 Task: Add Naturtint Permanent Hair Color, 8A Ash Blonde to the cart.
Action: Mouse moved to (258, 134)
Screenshot: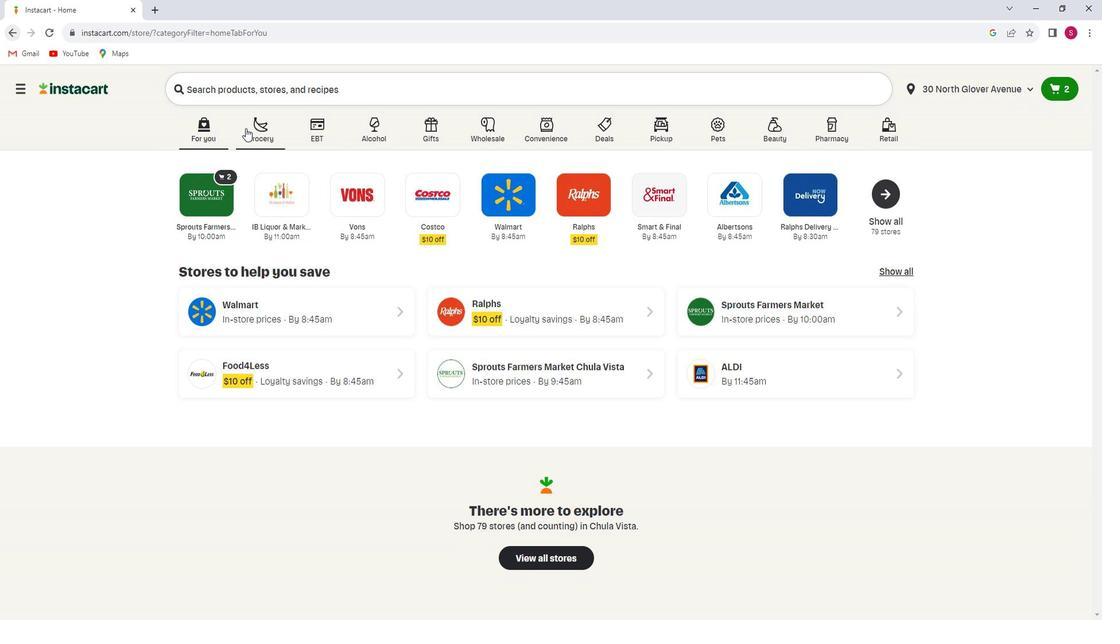 
Action: Mouse pressed left at (258, 134)
Screenshot: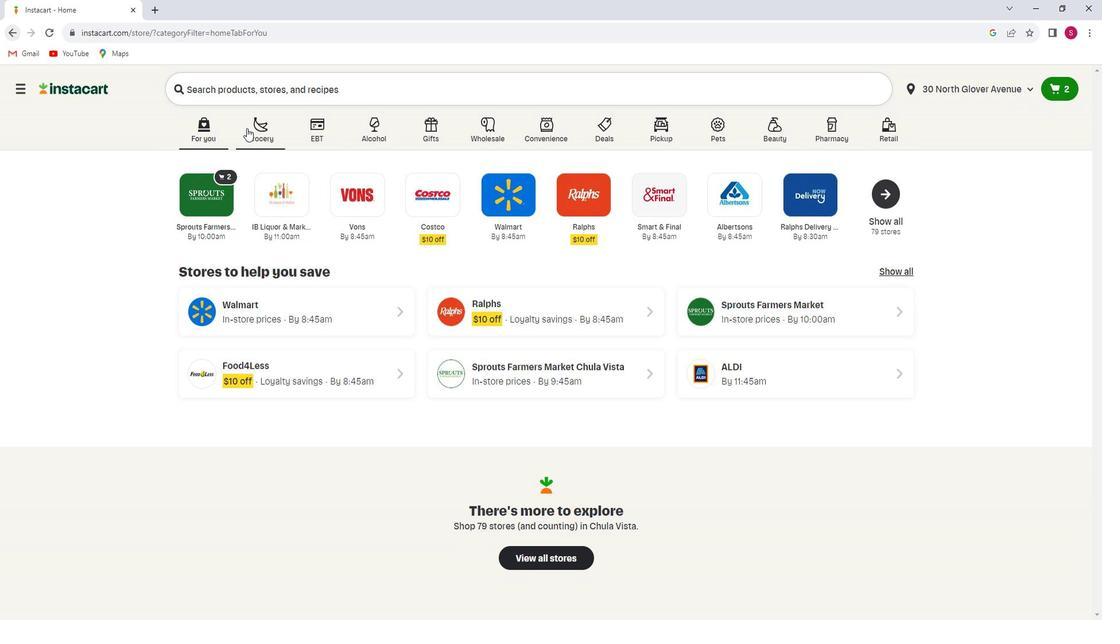 
Action: Mouse moved to (289, 342)
Screenshot: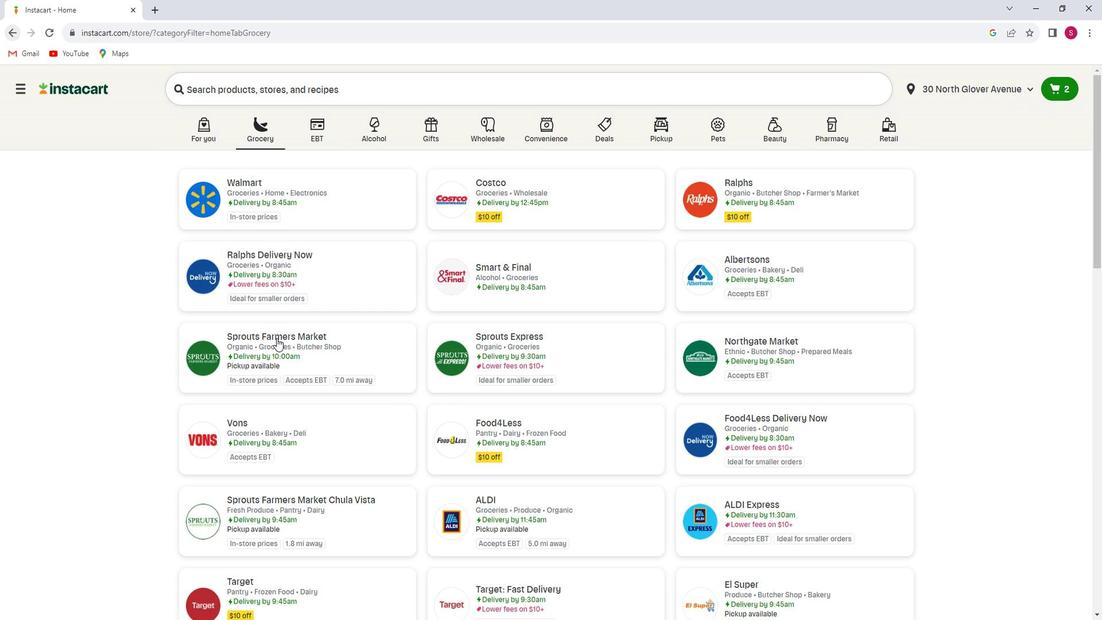 
Action: Mouse pressed left at (289, 342)
Screenshot: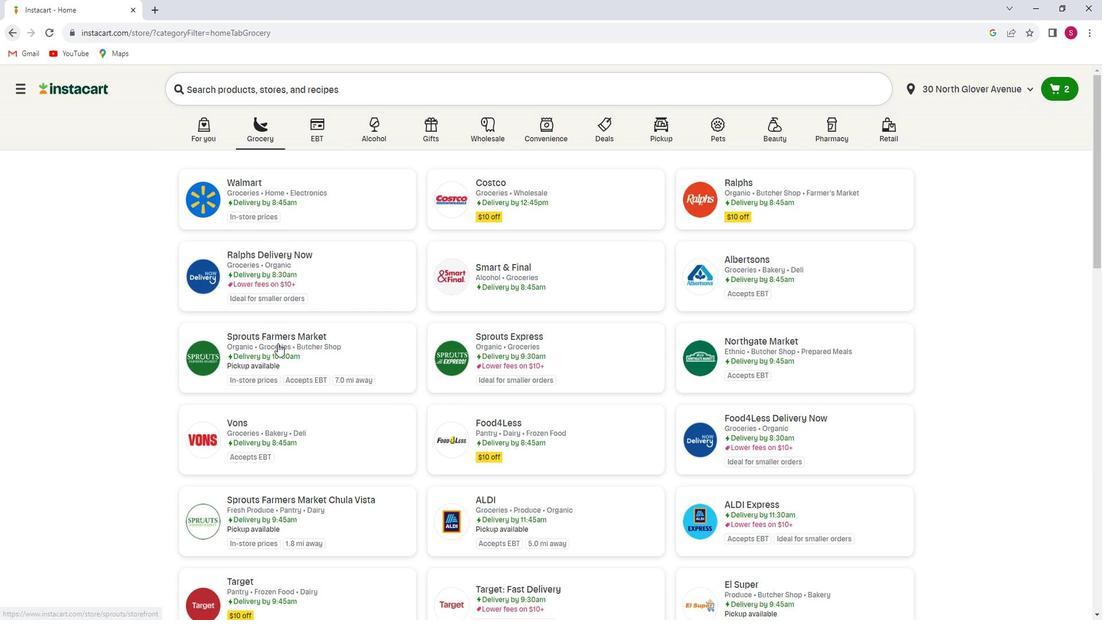 
Action: Mouse moved to (109, 379)
Screenshot: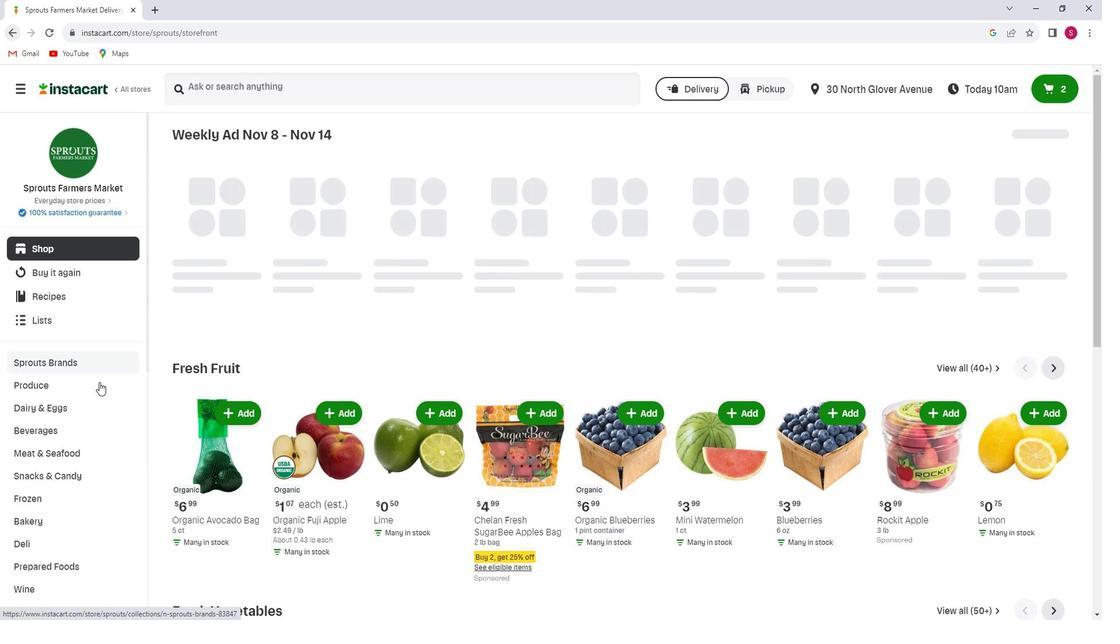 
Action: Mouse scrolled (109, 379) with delta (0, 0)
Screenshot: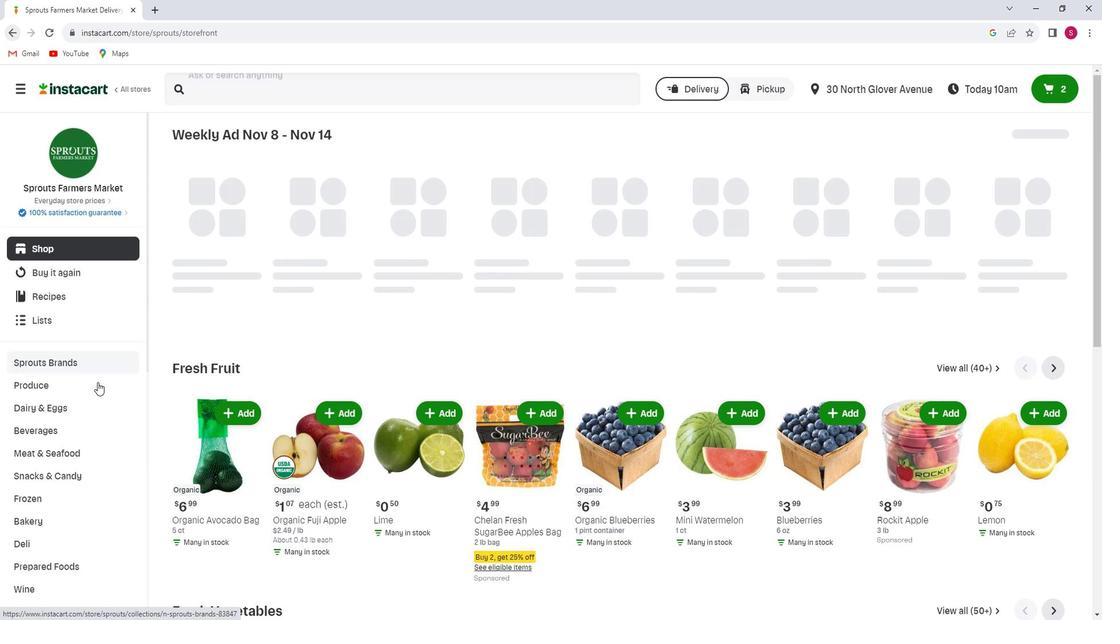 
Action: Mouse scrolled (109, 379) with delta (0, 0)
Screenshot: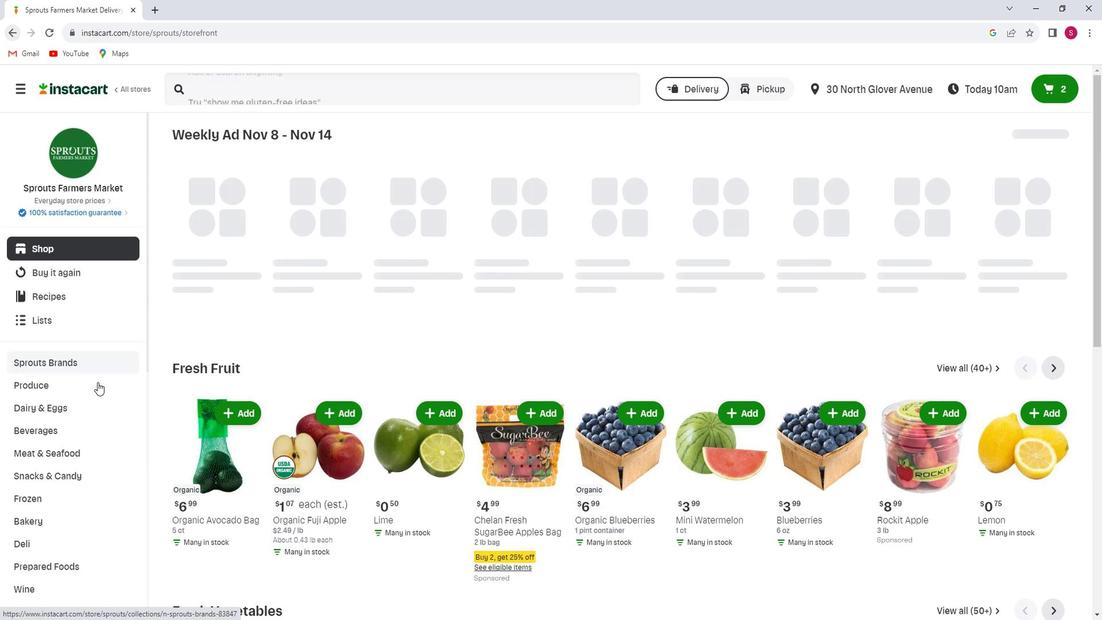 
Action: Mouse scrolled (109, 379) with delta (0, 0)
Screenshot: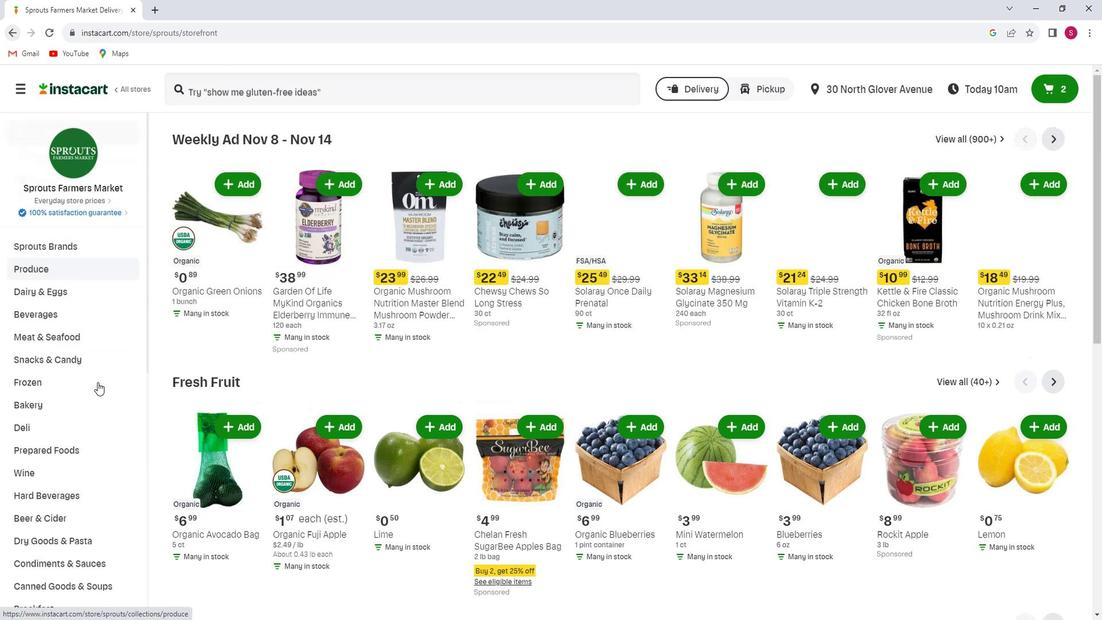 
Action: Mouse scrolled (109, 379) with delta (0, 0)
Screenshot: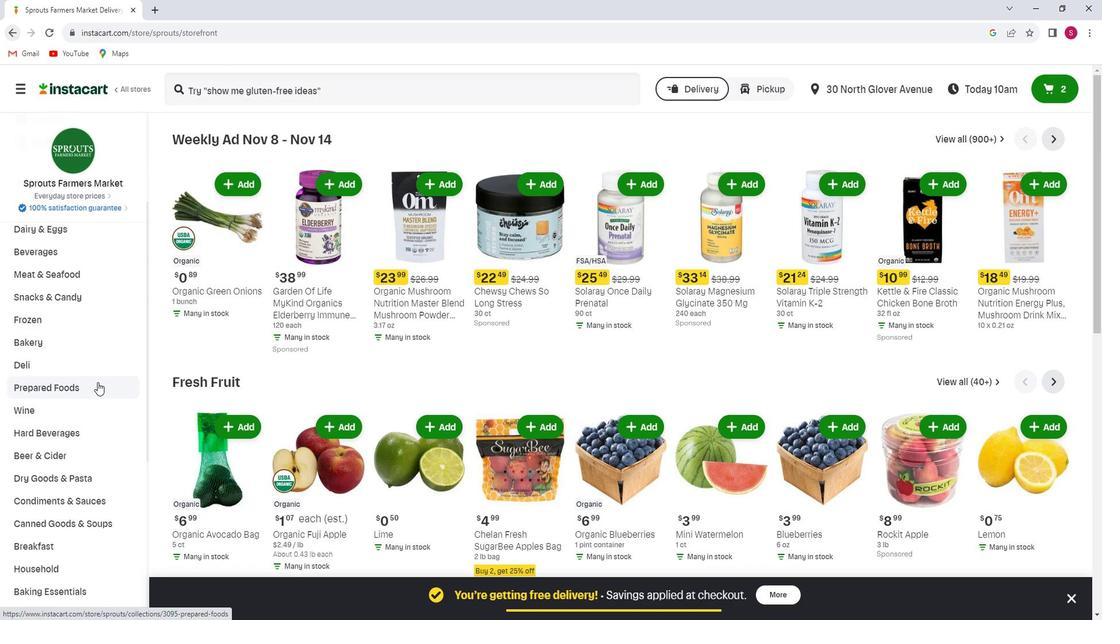 
Action: Mouse moved to (109, 383)
Screenshot: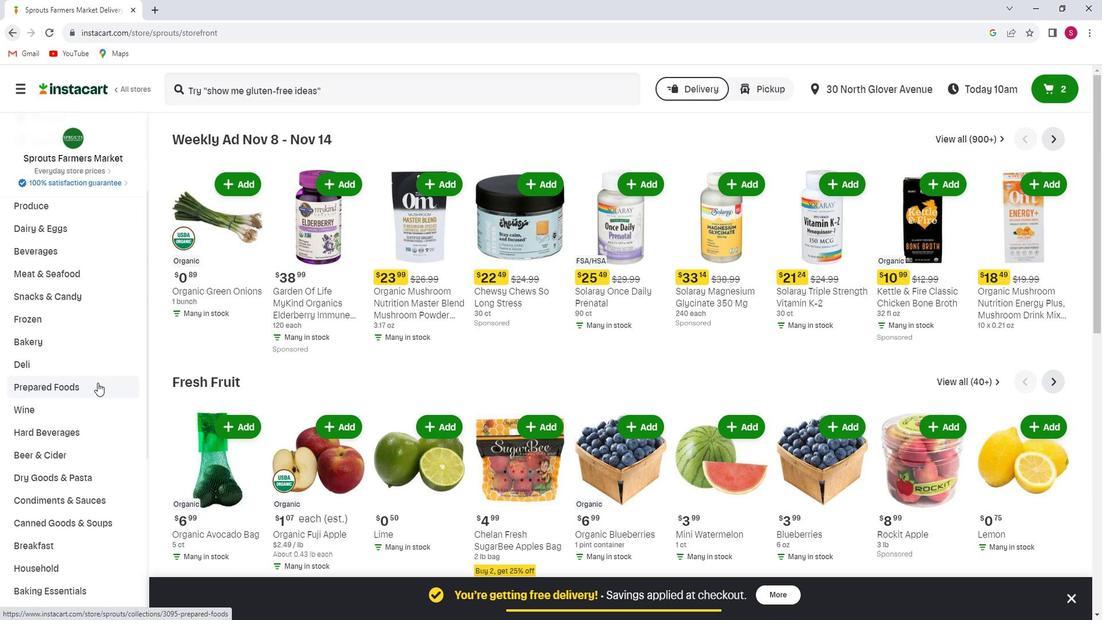 
Action: Mouse scrolled (109, 382) with delta (0, 0)
Screenshot: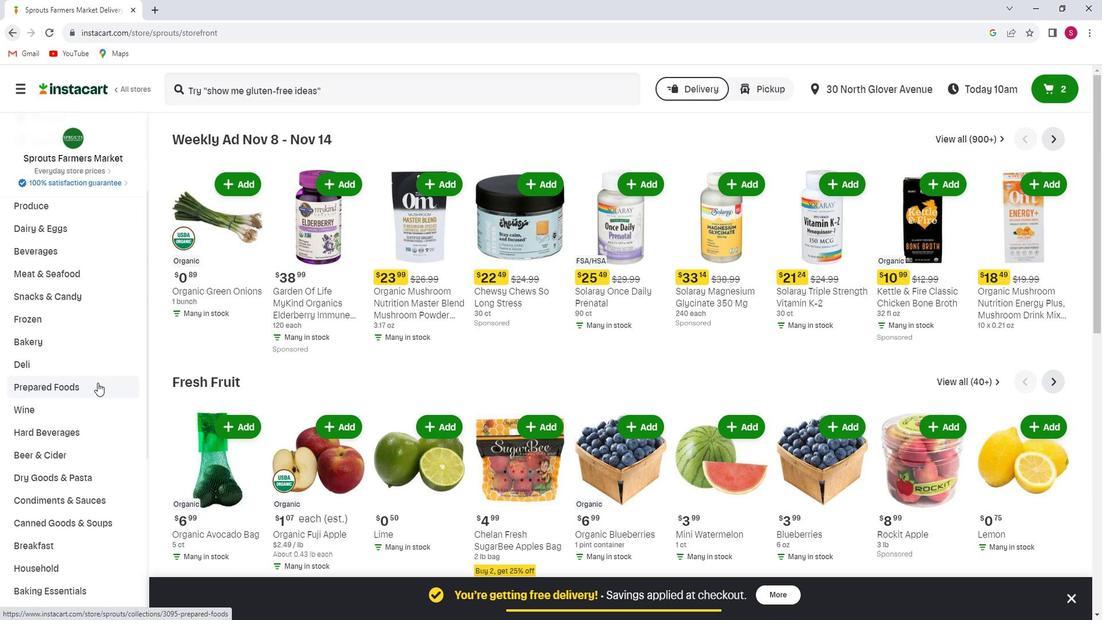 
Action: Mouse moved to (104, 394)
Screenshot: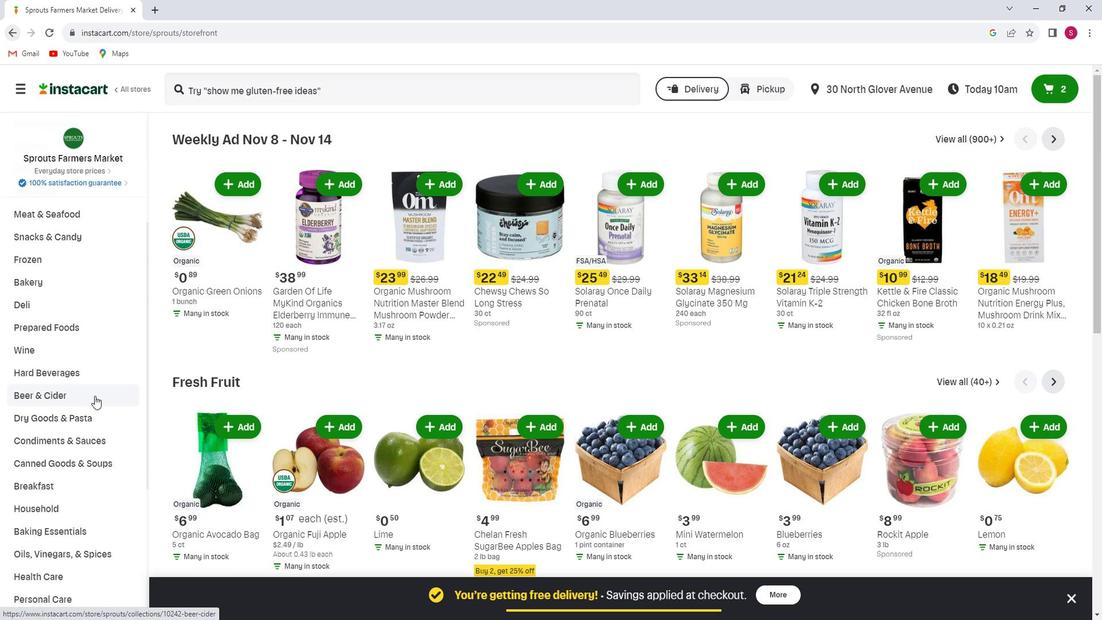 
Action: Mouse scrolled (104, 394) with delta (0, 0)
Screenshot: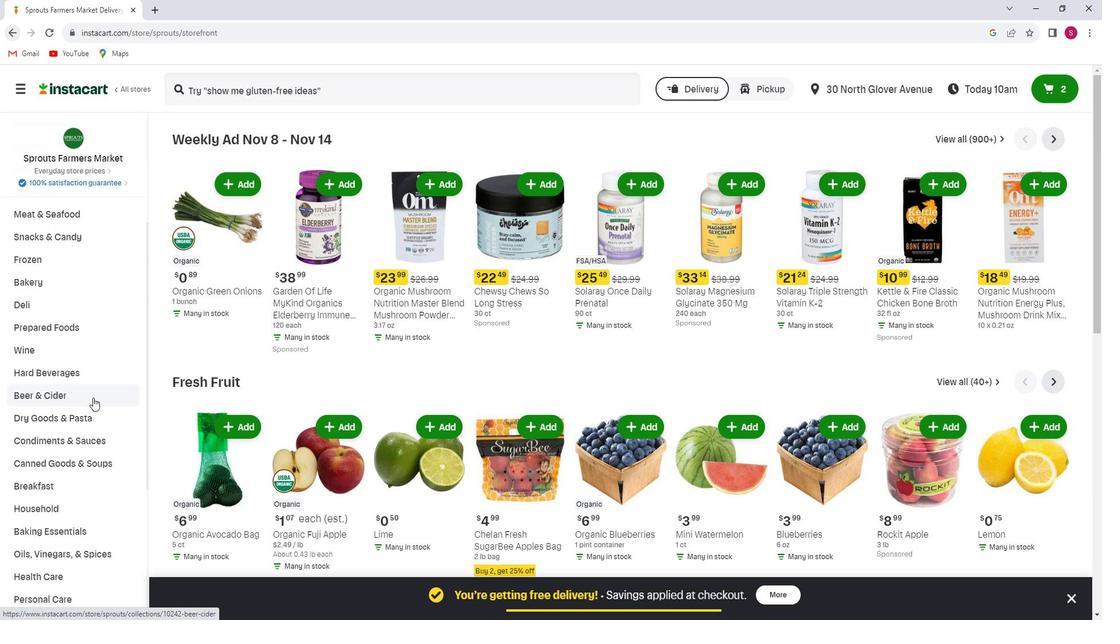 
Action: Mouse scrolled (104, 394) with delta (0, 0)
Screenshot: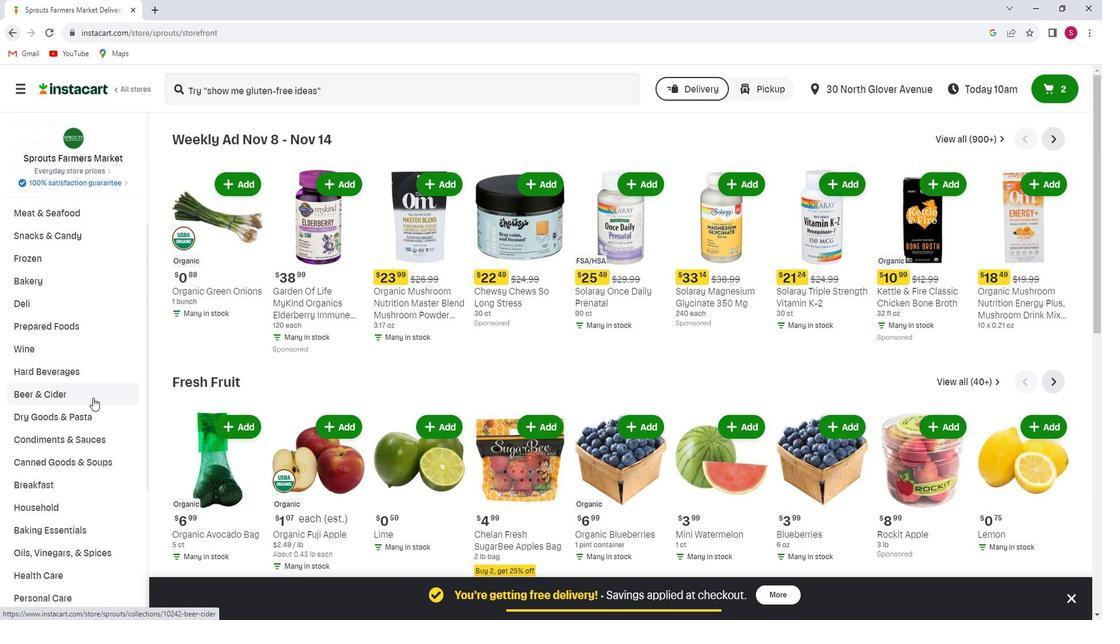 
Action: Mouse scrolled (104, 394) with delta (0, 0)
Screenshot: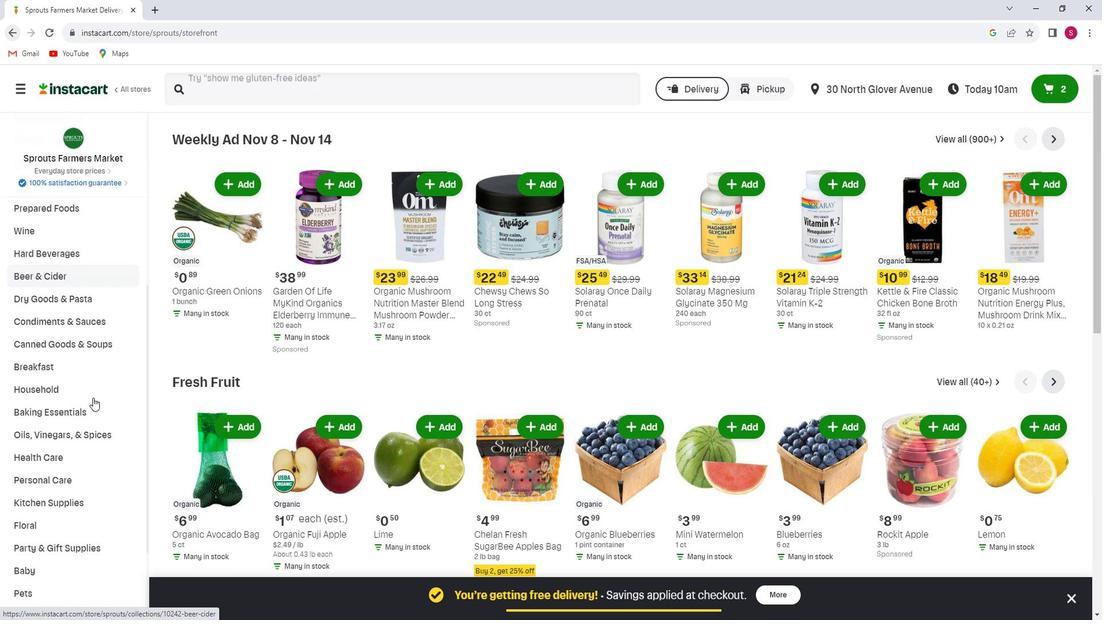 
Action: Mouse moved to (93, 419)
Screenshot: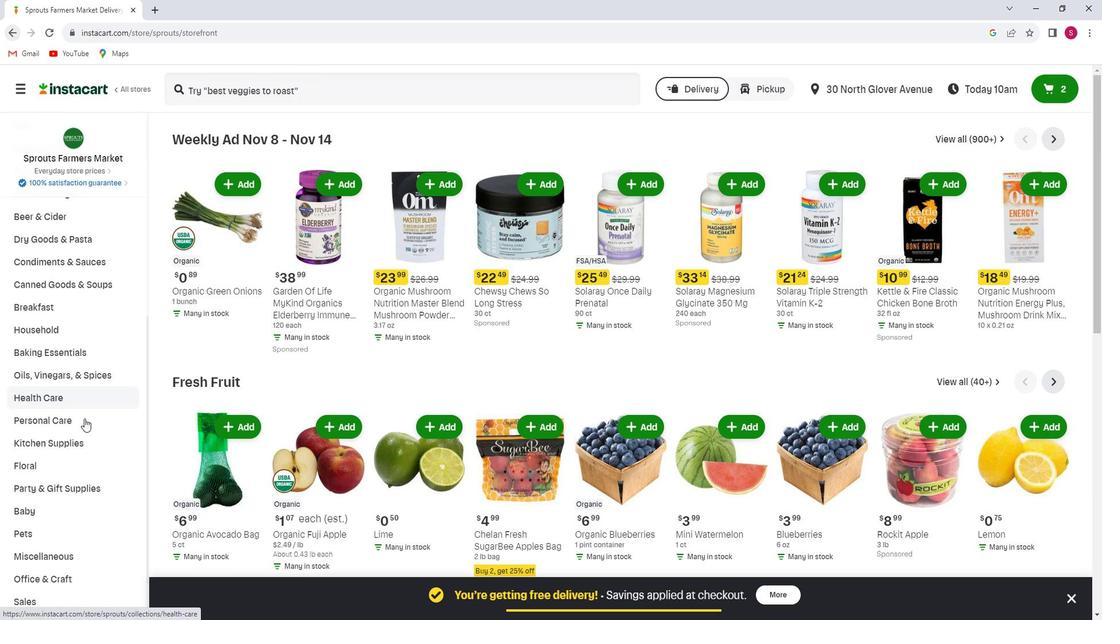 
Action: Mouse pressed left at (93, 419)
Screenshot: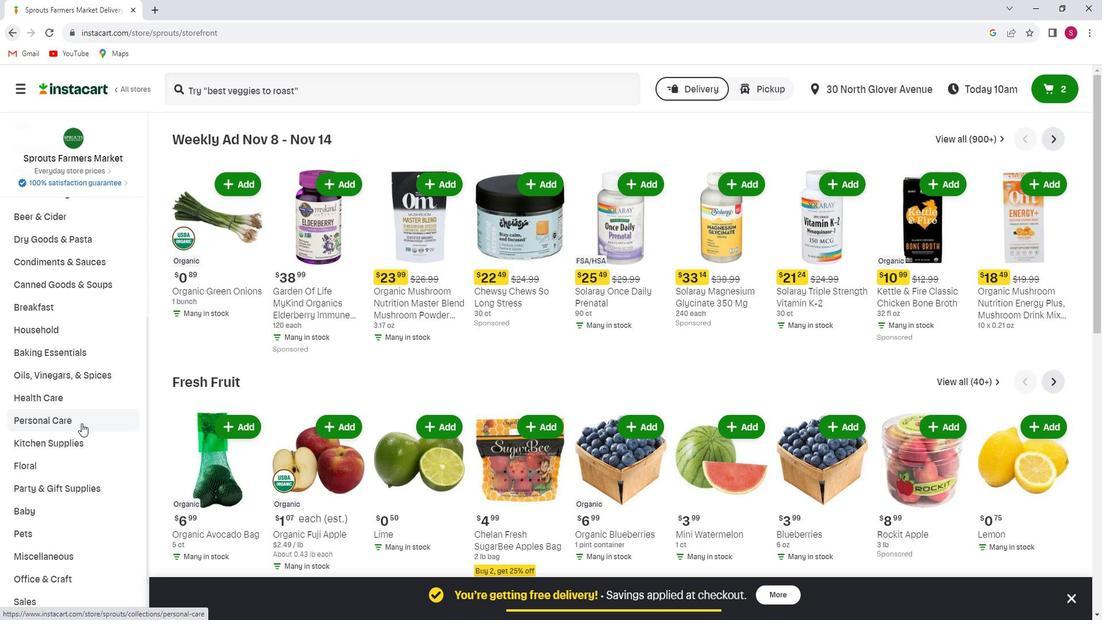 
Action: Mouse moved to (743, 170)
Screenshot: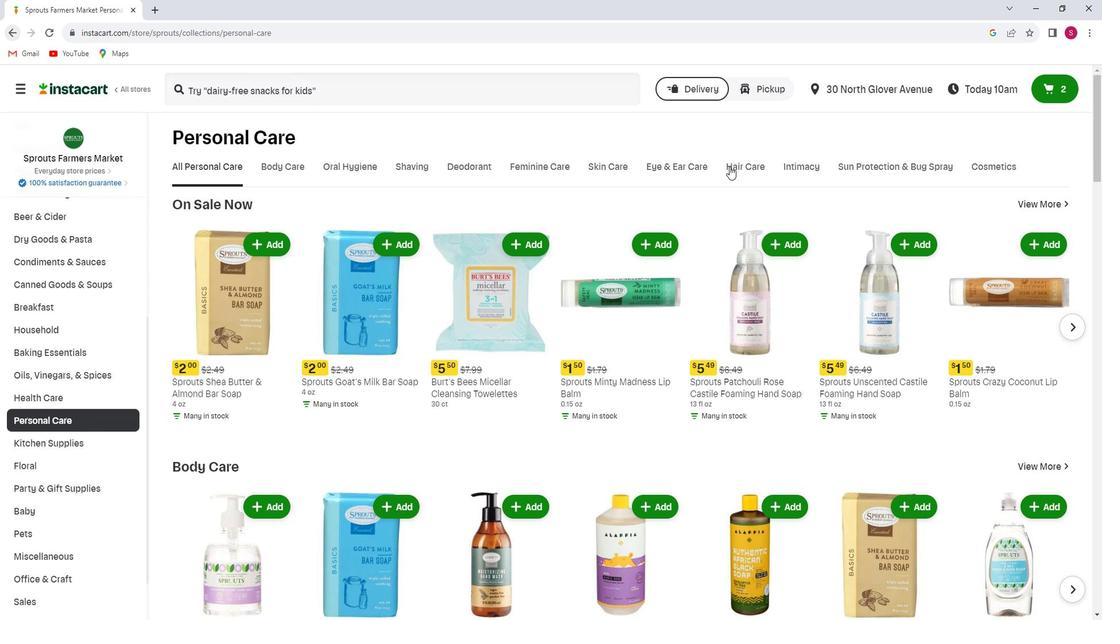 
Action: Mouse pressed left at (743, 170)
Screenshot: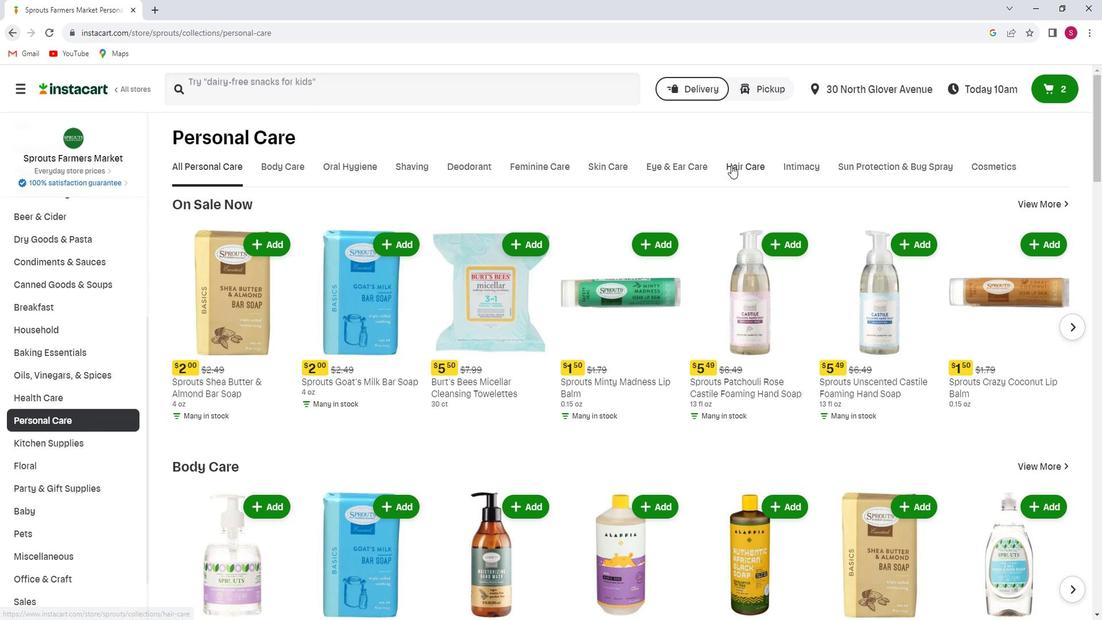 
Action: Mouse moved to (586, 226)
Screenshot: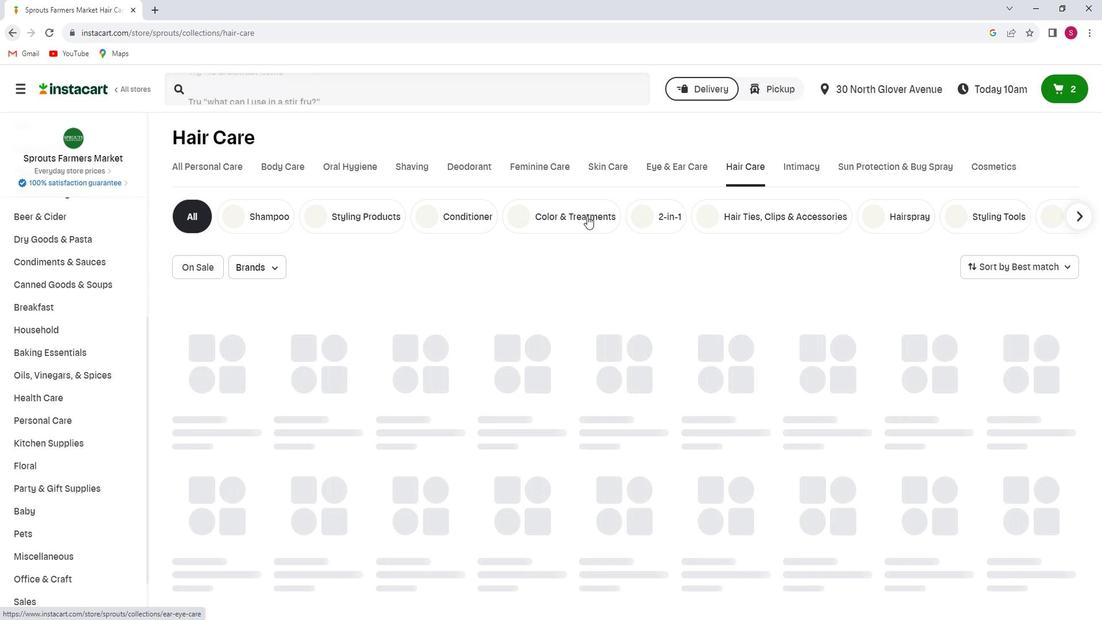 
Action: Mouse pressed left at (586, 226)
Screenshot: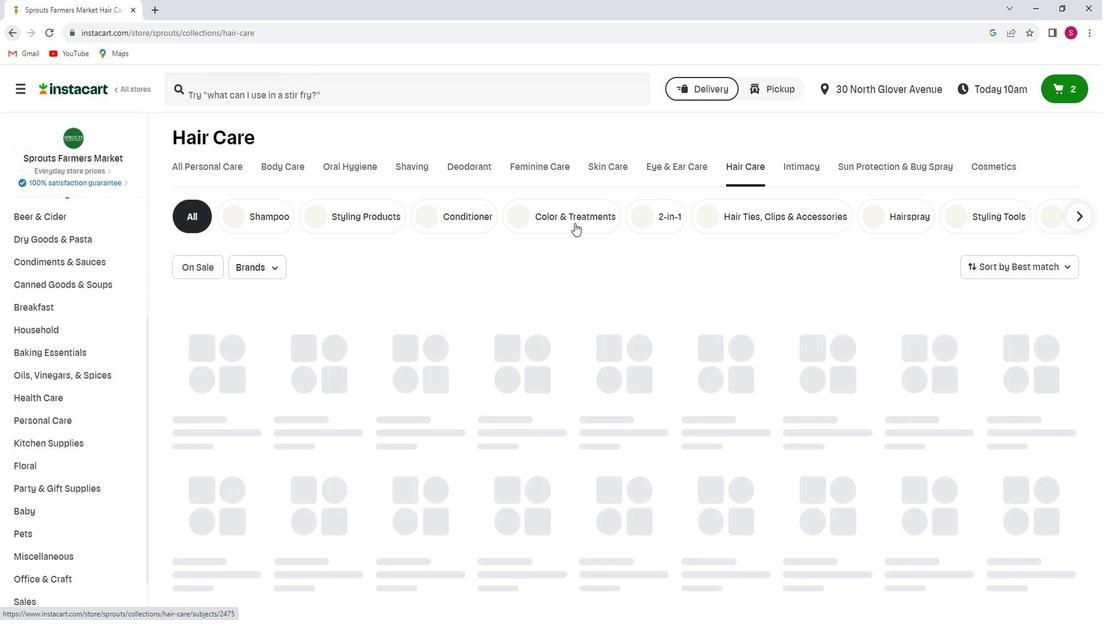 
Action: Mouse moved to (309, 102)
Screenshot: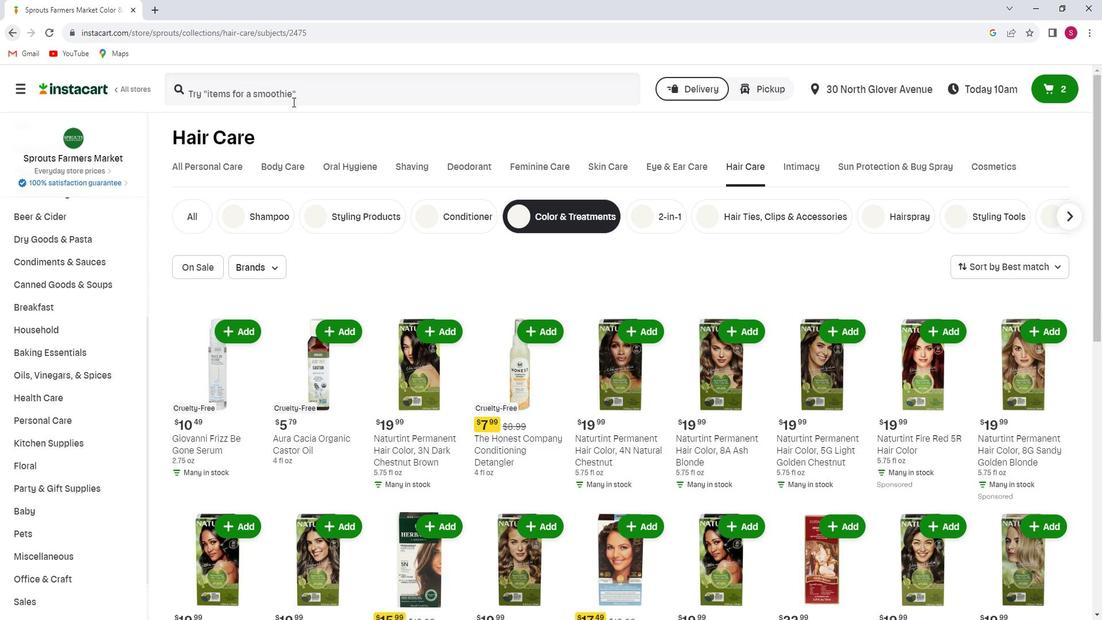
Action: Mouse pressed left at (309, 102)
Screenshot: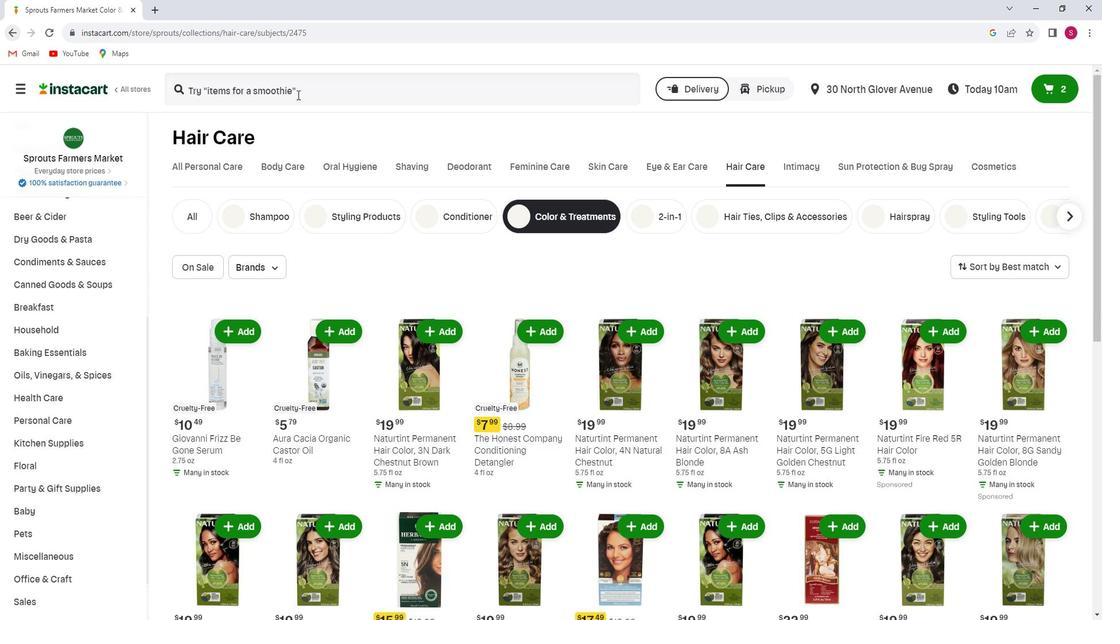 
Action: Key pressed <Key.shift_r>Naturtint<Key.space><Key.shift_r>Permanent<Key.space><Key.shift>Hair<Key.space><Key.shift>Color,<Key.space>8<Key.shift>A<Key.space><Key.shift>Ash<Key.space><Key.shift>Blonde<Key.enter>
Screenshot: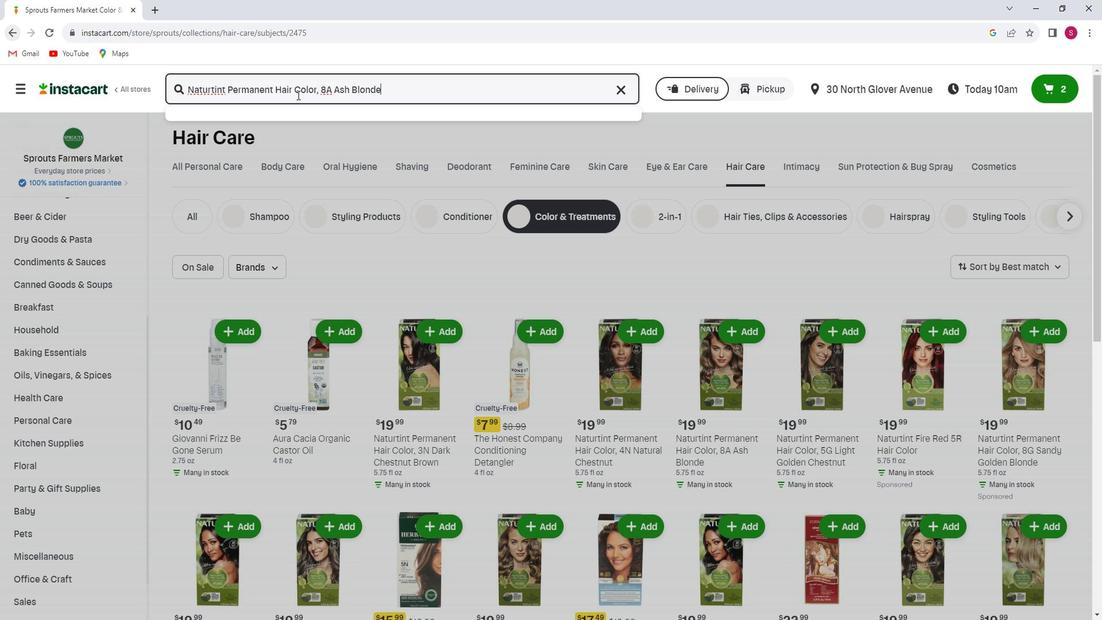 
Action: Mouse moved to (687, 205)
Screenshot: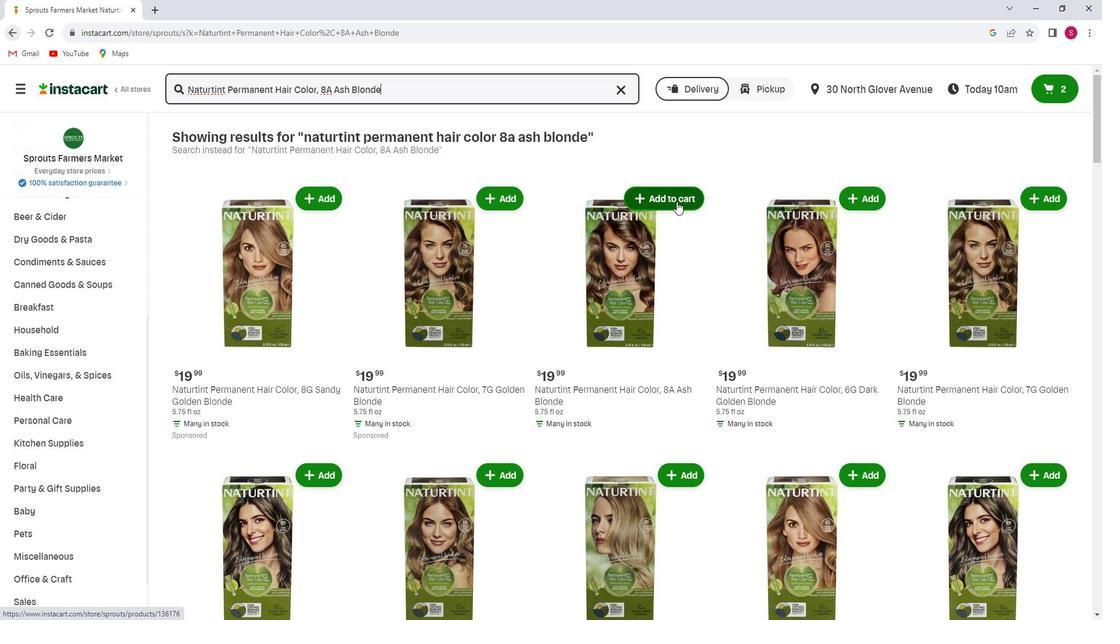 
Action: Mouse pressed left at (687, 205)
Screenshot: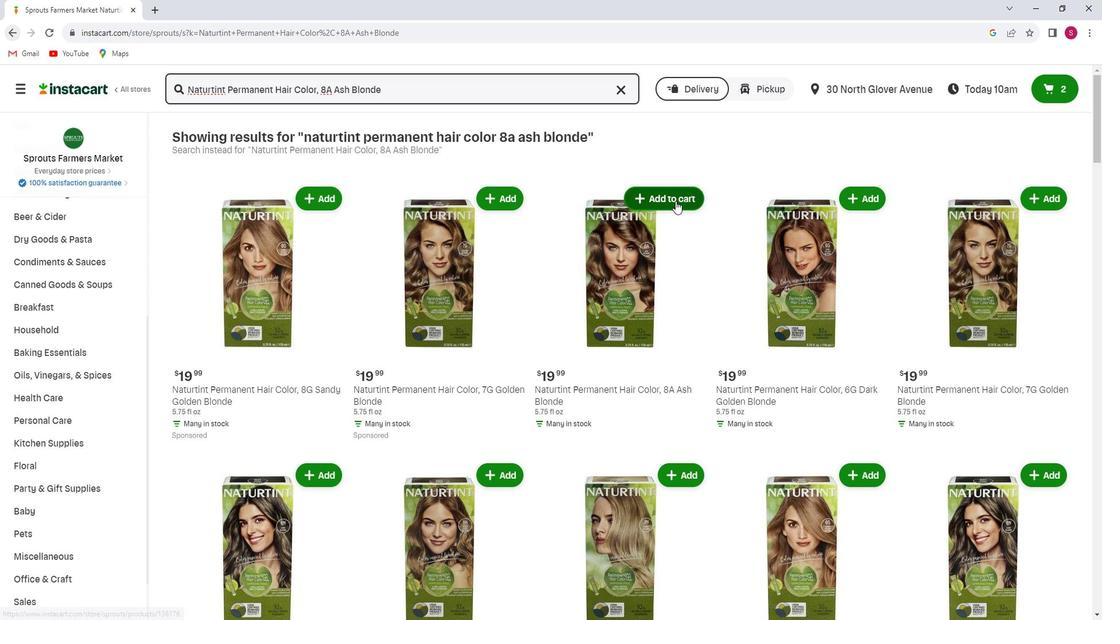 
Action: Mouse moved to (678, 251)
Screenshot: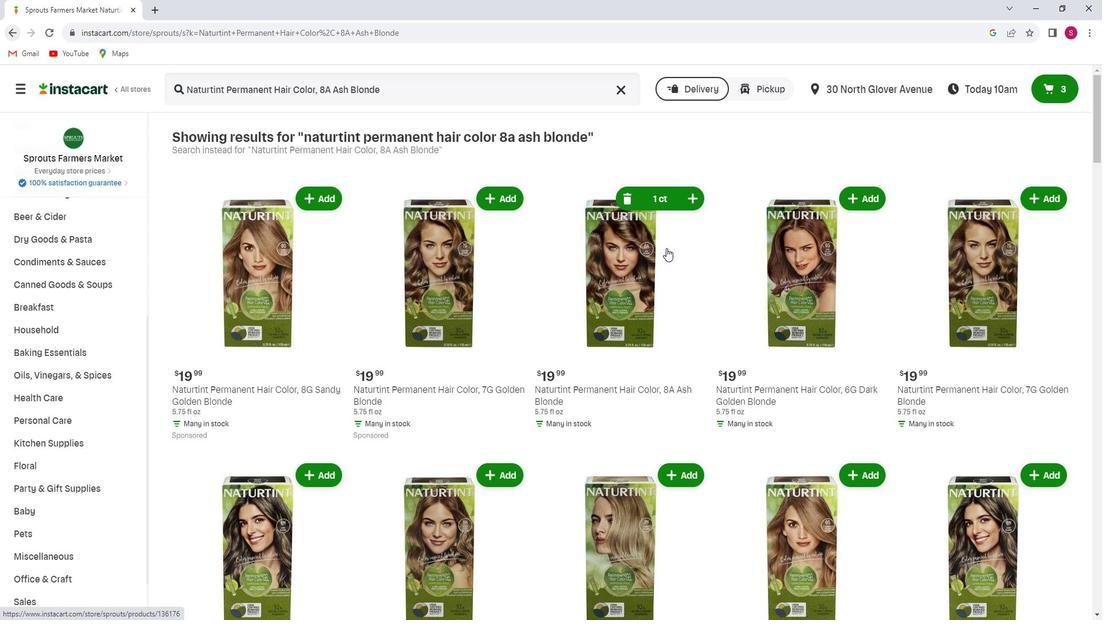
